 Task: Add Garden Of Life Organic Tea Tree Essential Oil to the cart.
Action: Mouse moved to (792, 296)
Screenshot: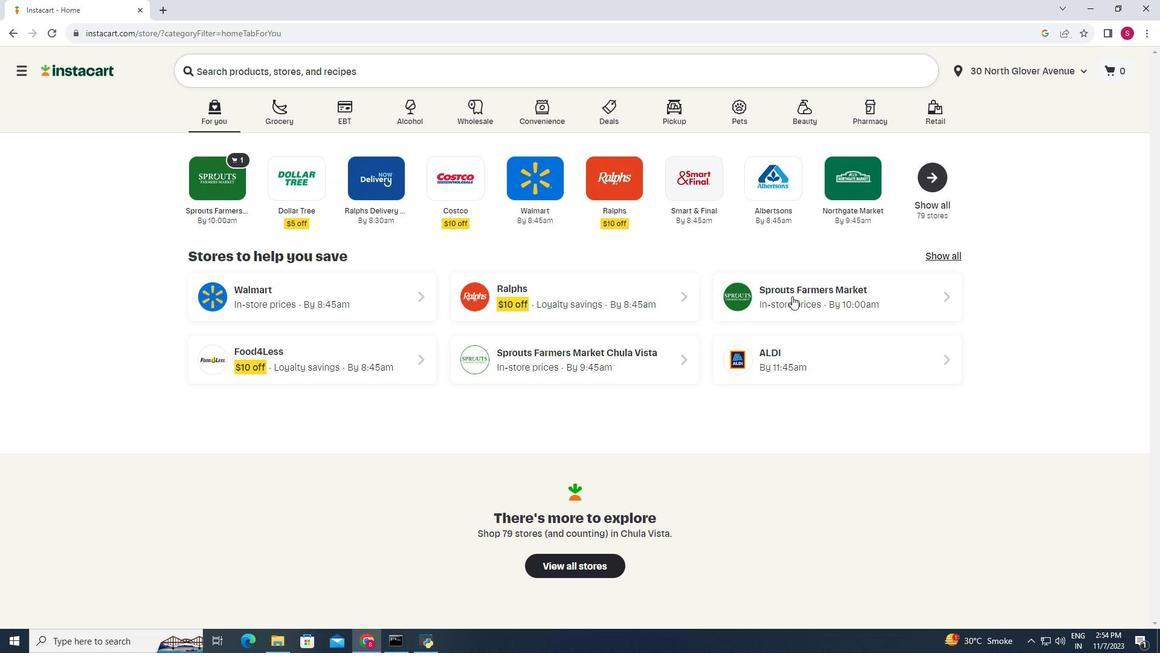
Action: Mouse pressed left at (792, 296)
Screenshot: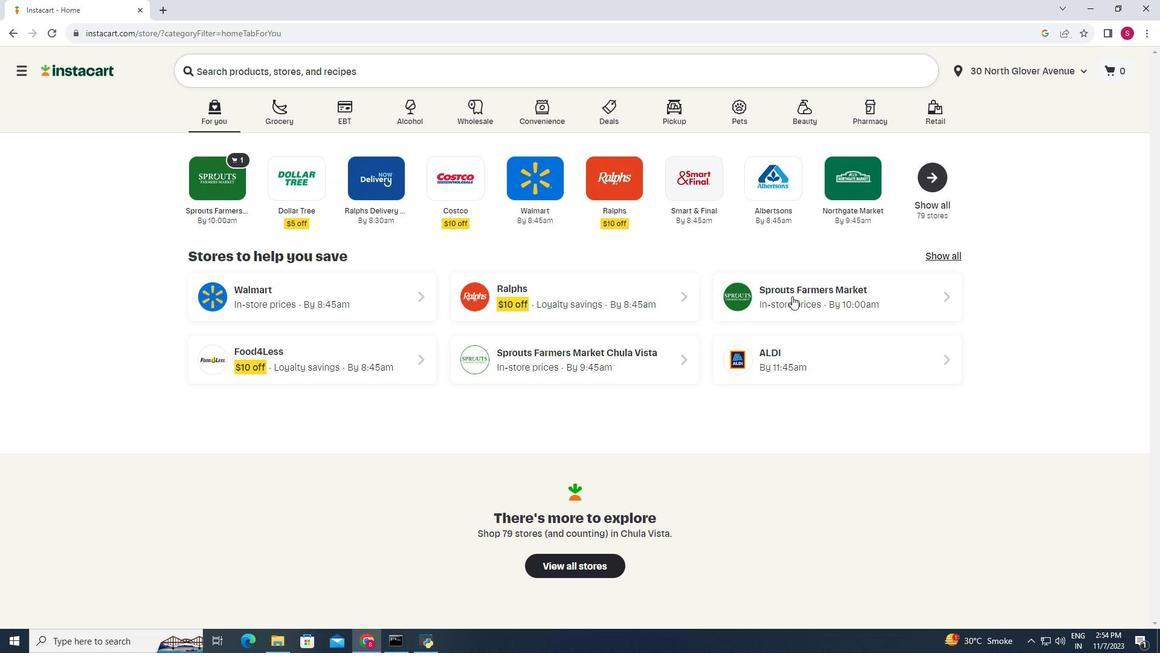 
Action: Mouse moved to (67, 405)
Screenshot: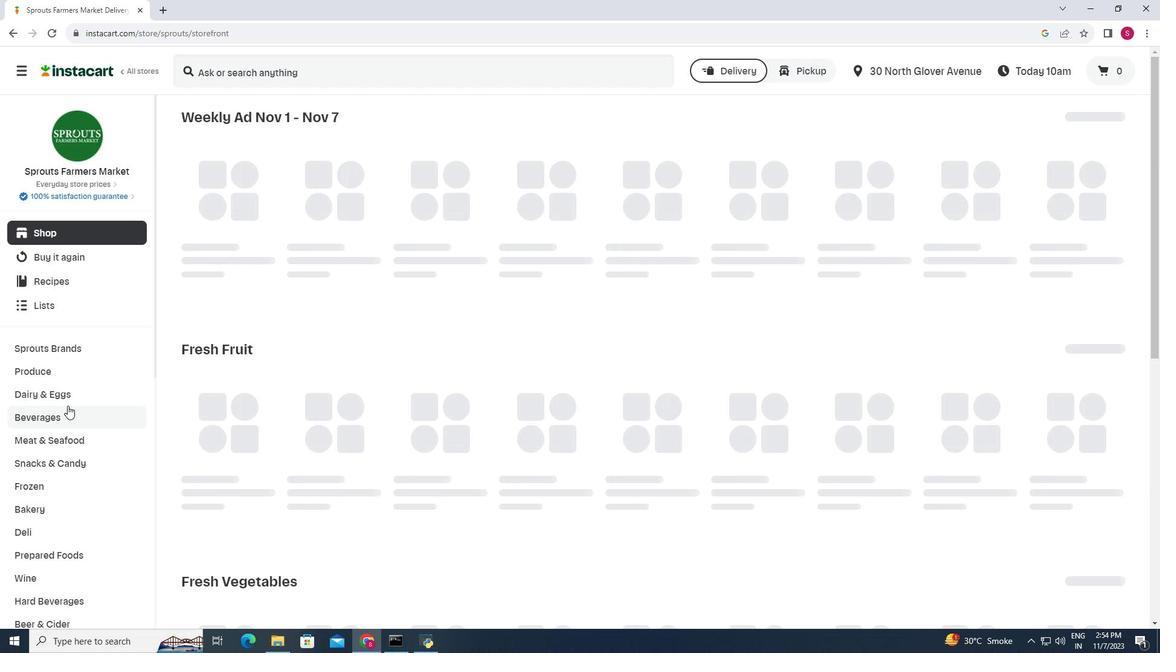 
Action: Mouse scrolled (67, 405) with delta (0, 0)
Screenshot: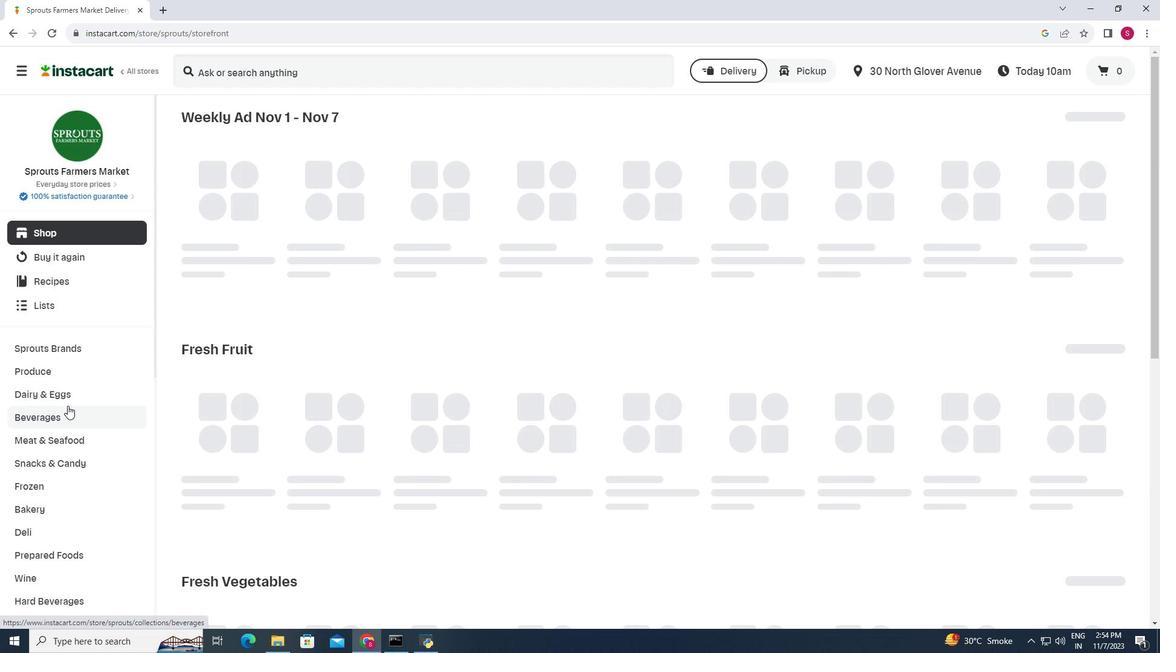 
Action: Mouse scrolled (67, 405) with delta (0, 0)
Screenshot: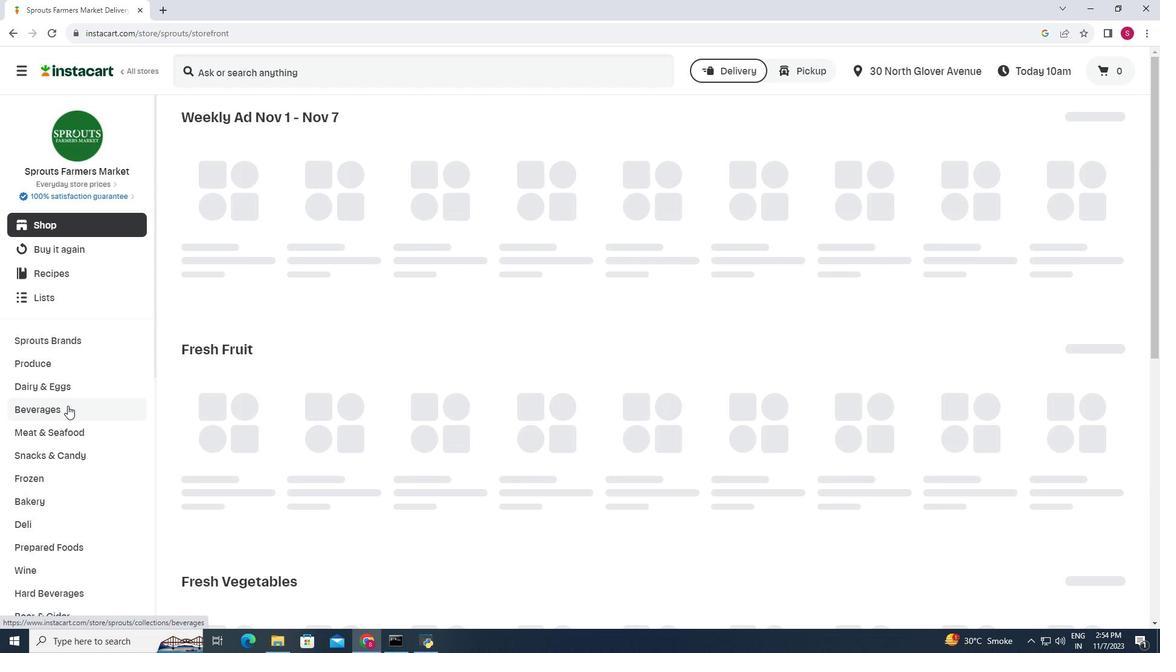 
Action: Mouse scrolled (67, 405) with delta (0, 0)
Screenshot: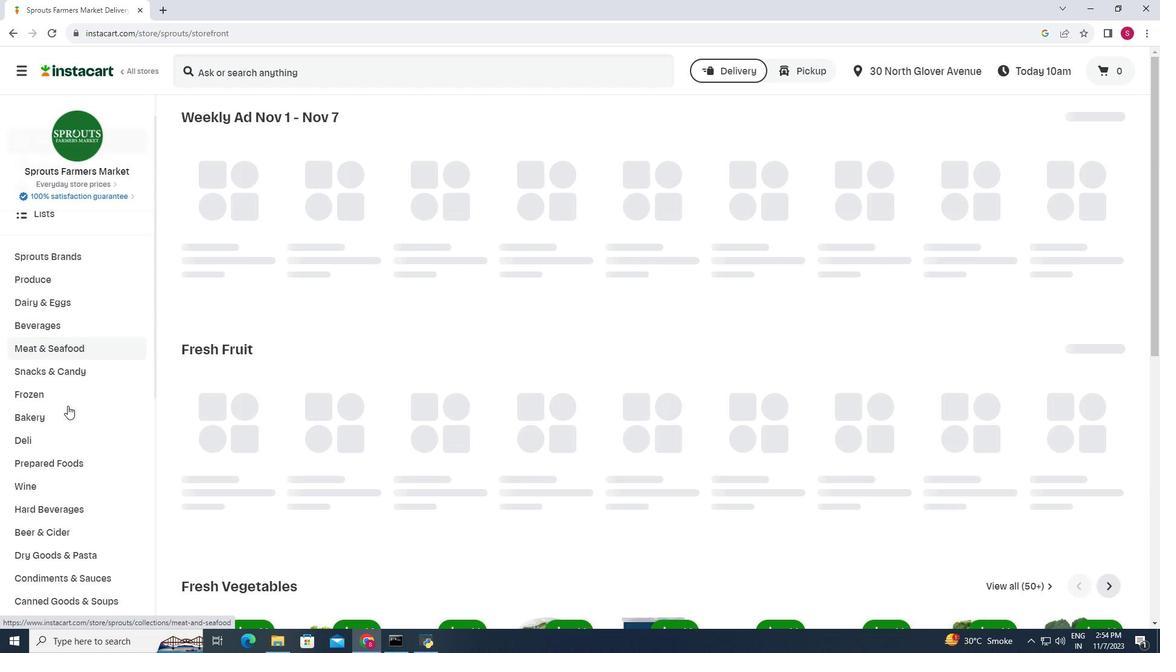 
Action: Mouse scrolled (67, 405) with delta (0, 0)
Screenshot: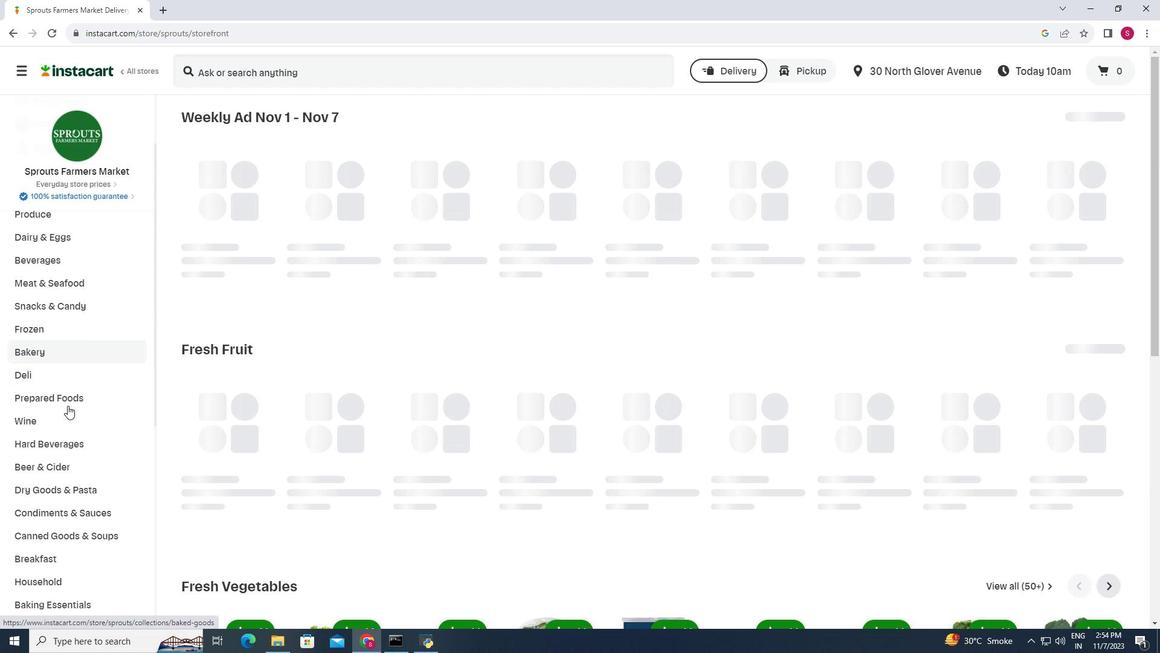 
Action: Mouse moved to (50, 500)
Screenshot: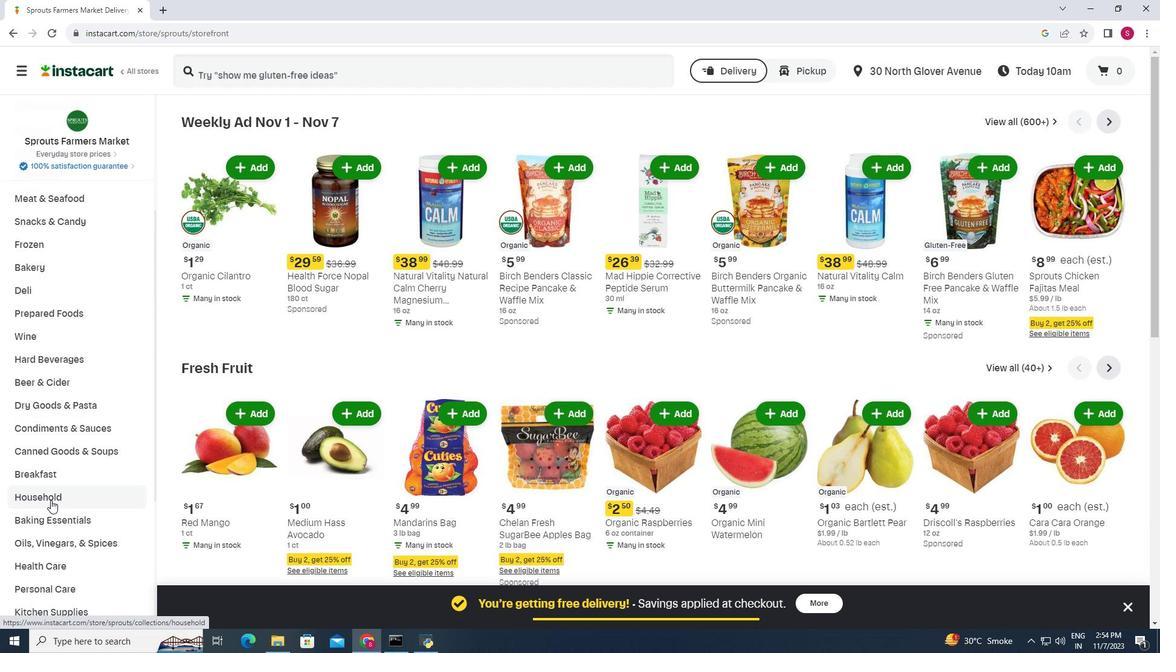 
Action: Mouse pressed left at (50, 500)
Screenshot: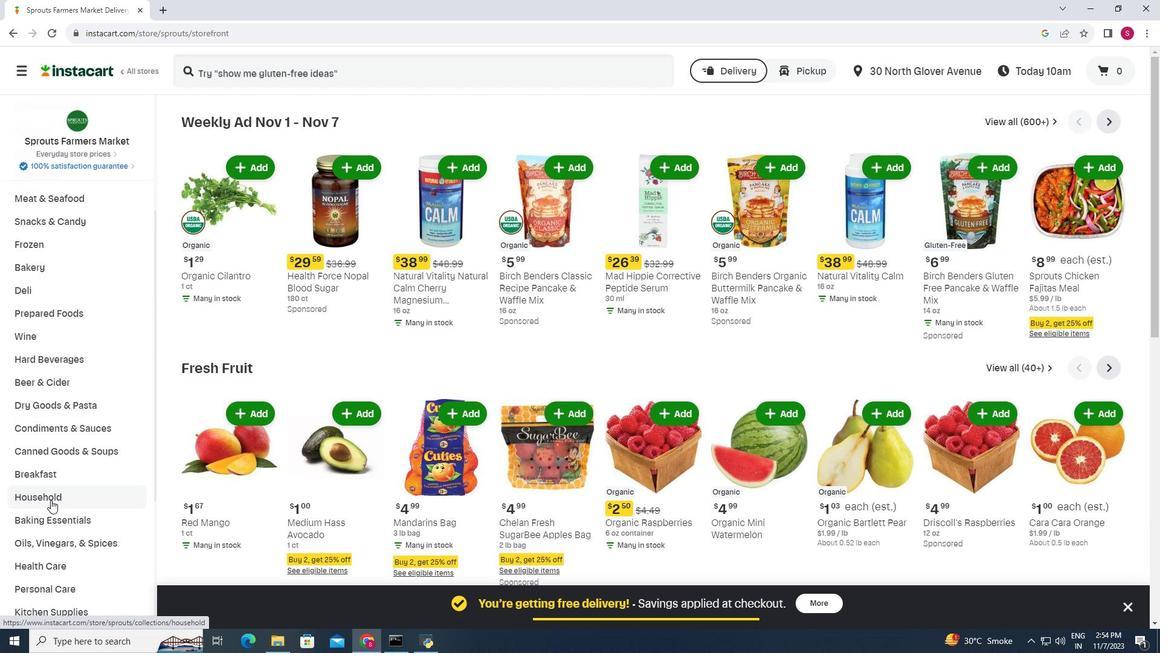 
Action: Mouse moved to (611, 155)
Screenshot: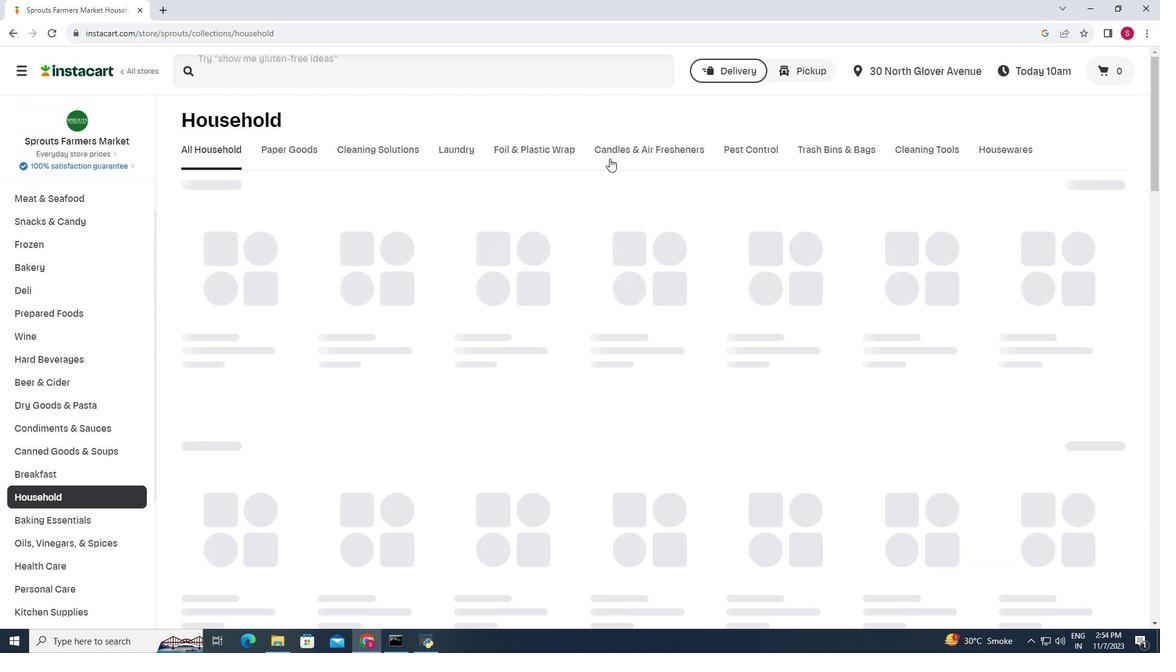 
Action: Mouse pressed left at (611, 155)
Screenshot: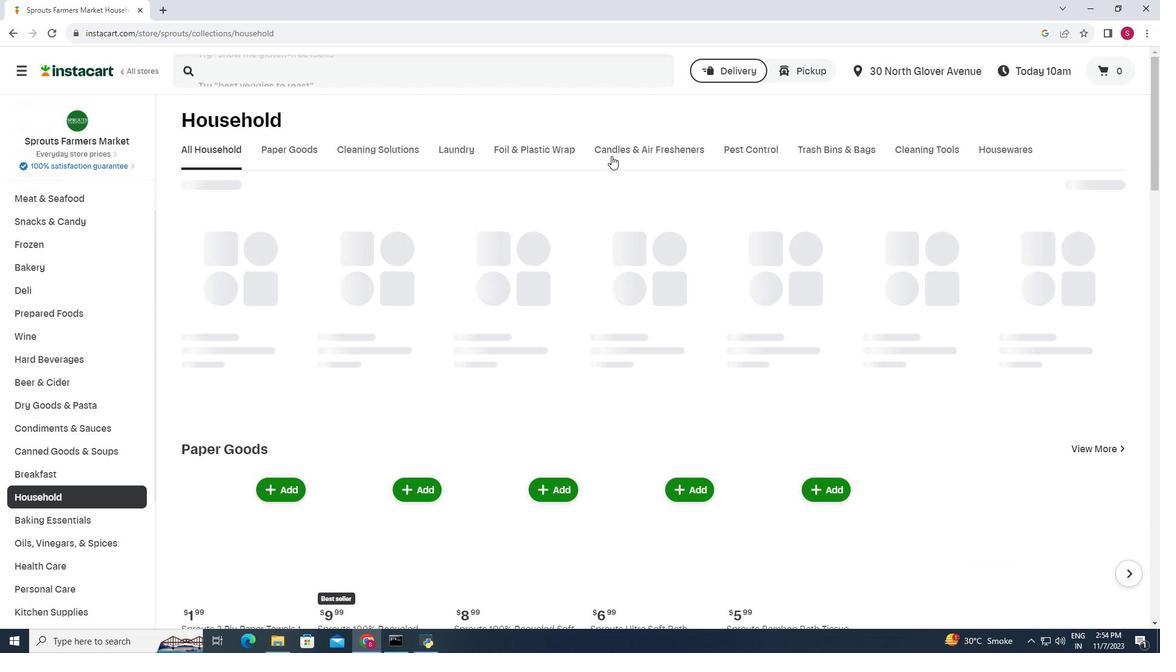 
Action: Mouse moved to (319, 68)
Screenshot: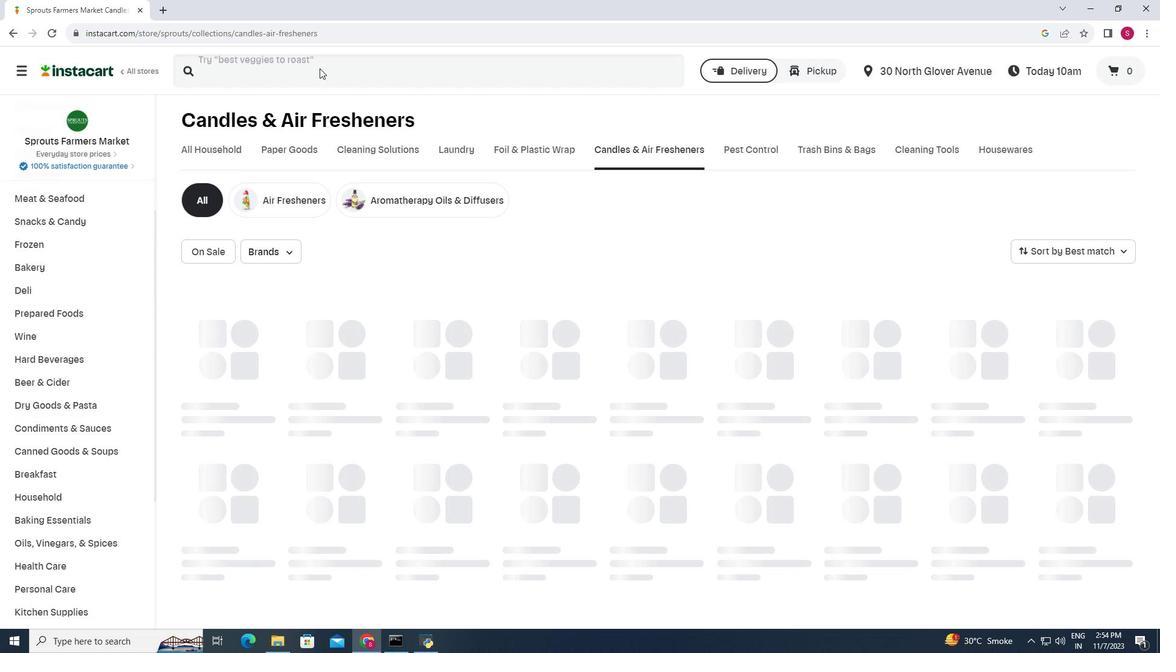 
Action: Mouse pressed left at (319, 68)
Screenshot: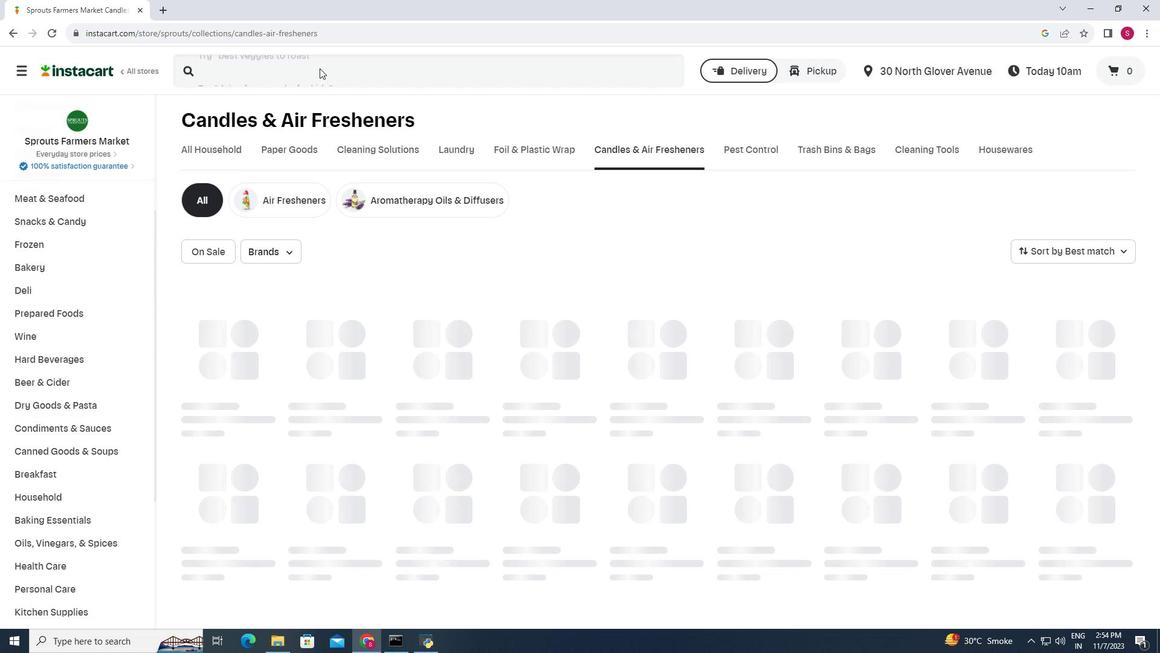 
Action: Mouse moved to (292, 81)
Screenshot: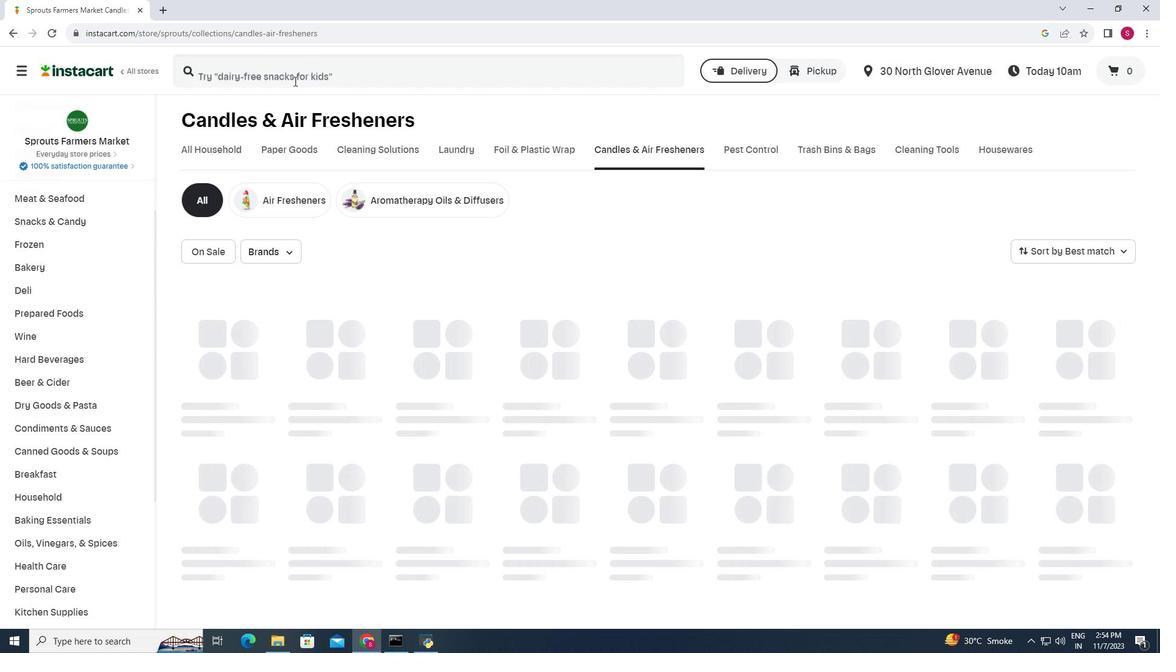 
Action: Mouse pressed left at (292, 81)
Screenshot: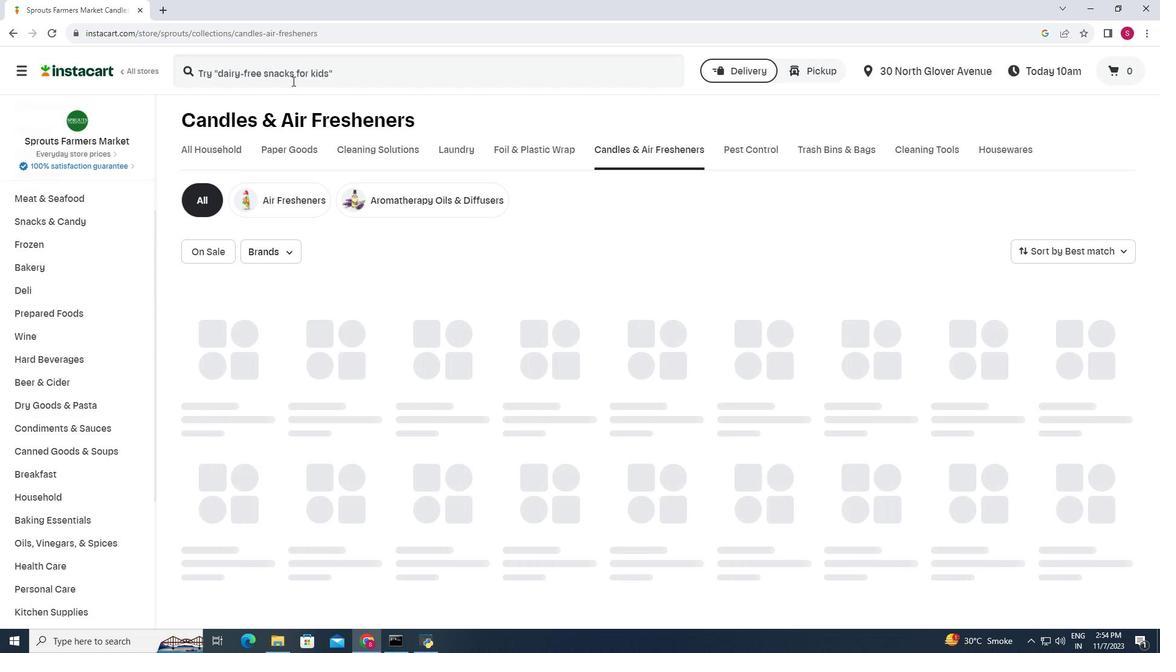 
Action: Mouse moved to (290, 73)
Screenshot: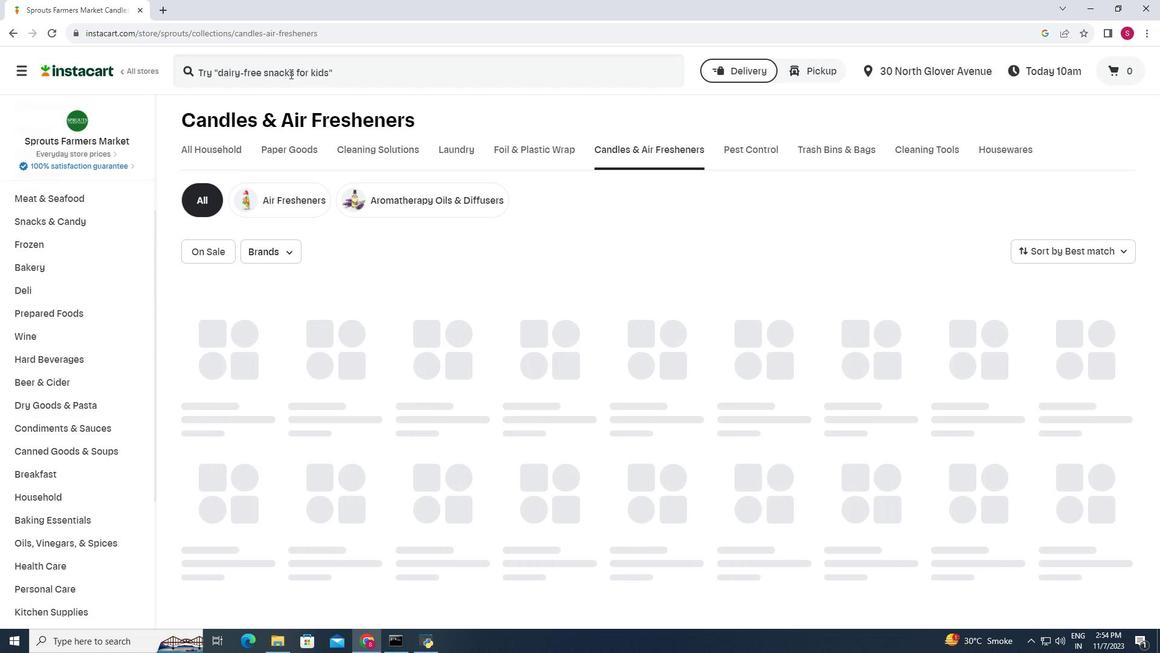 
Action: Mouse pressed left at (290, 73)
Screenshot: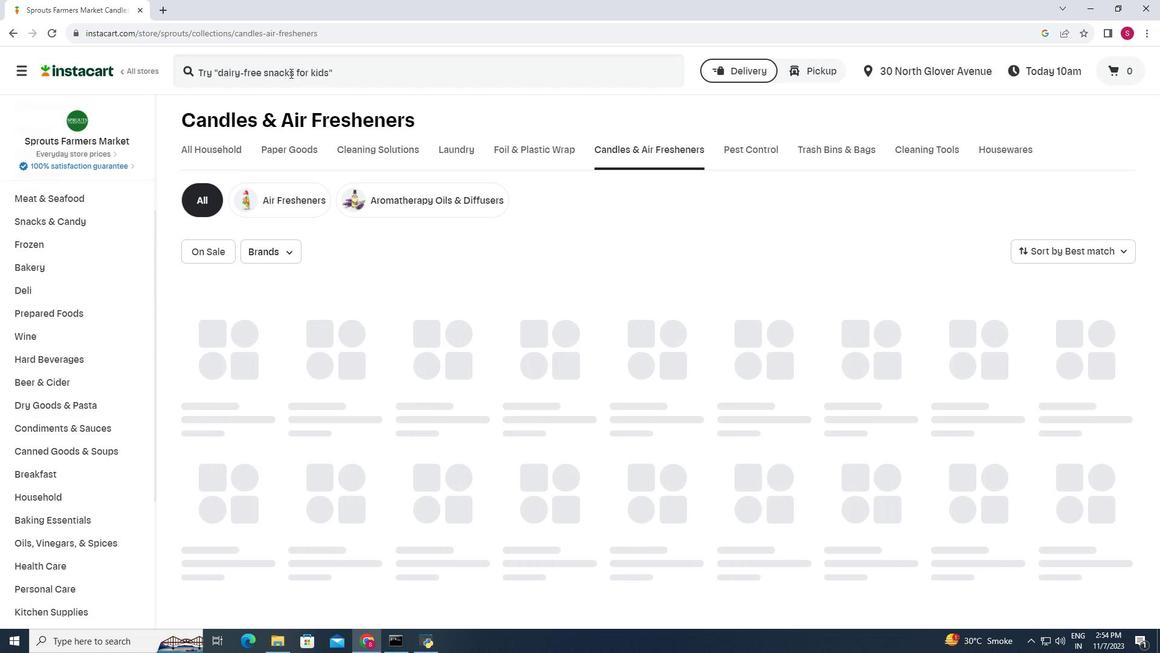 
Action: Key pressed <Key.shift>Garden<Key.space><Key.shift>Of<Key.space><Key.shift>Lid<Key.backspace>fe<Key.space><Key.shift>Organic<Key.space><Key.shift>Tea<Key.space><Key.shift><Key.shift>Tree<Key.space><Key.shift>Ese<Key.backspace>sential<Key.space><Key.shift>Oil<Key.enter>
Screenshot: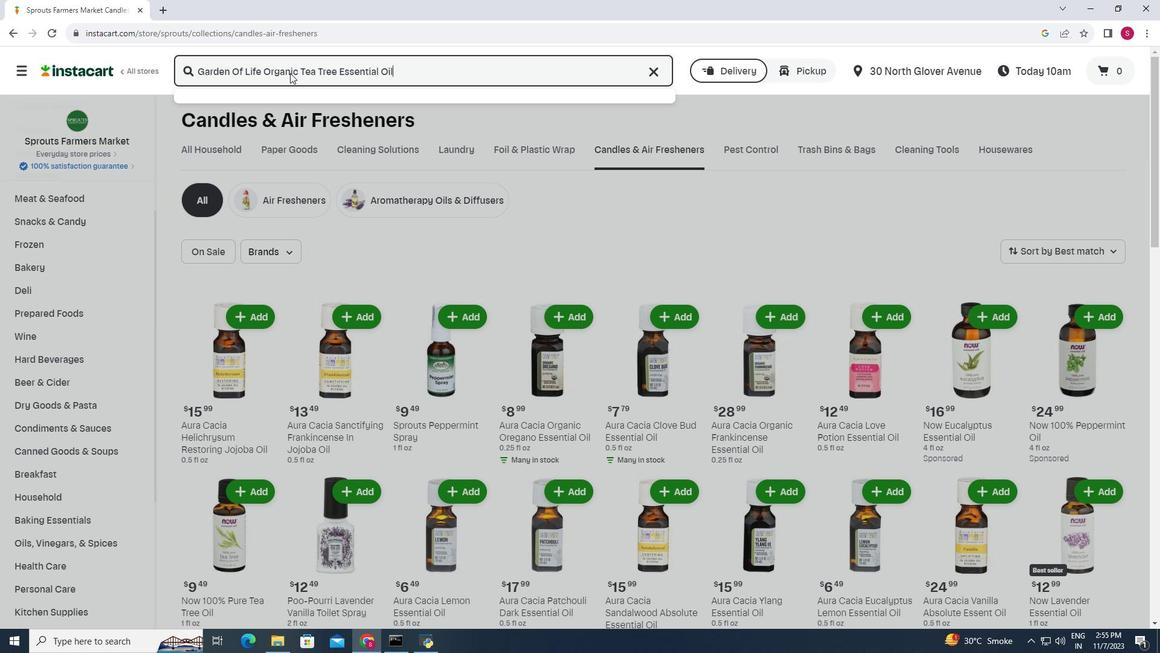 
Action: Mouse moved to (539, 170)
Screenshot: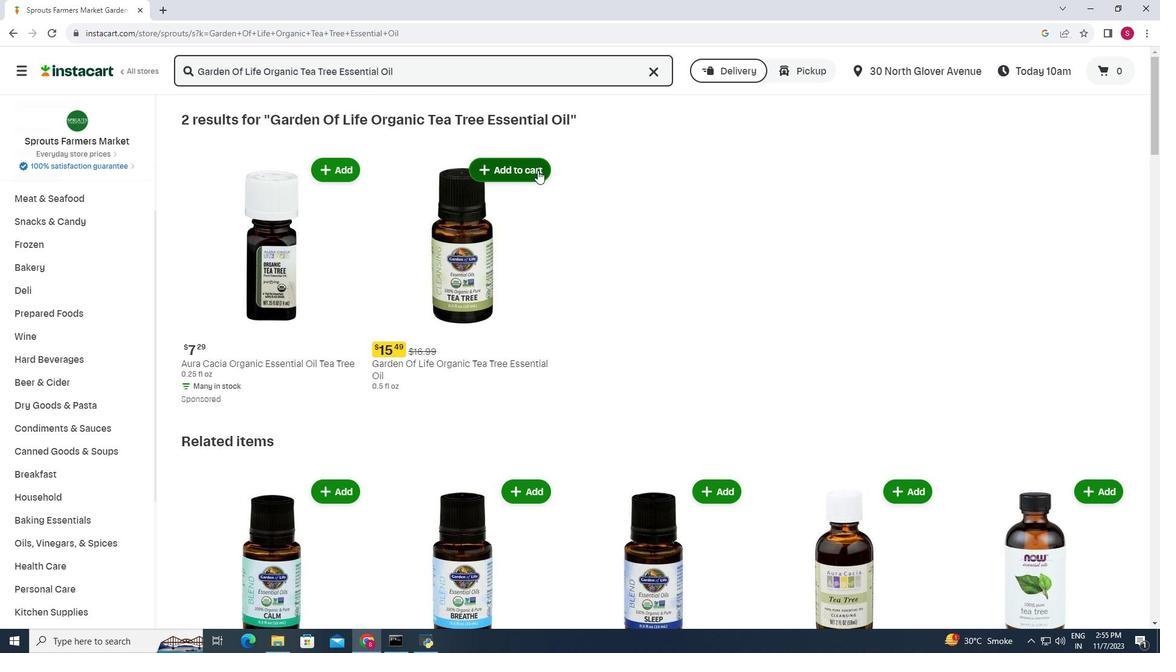 
Action: Mouse pressed left at (539, 170)
Screenshot: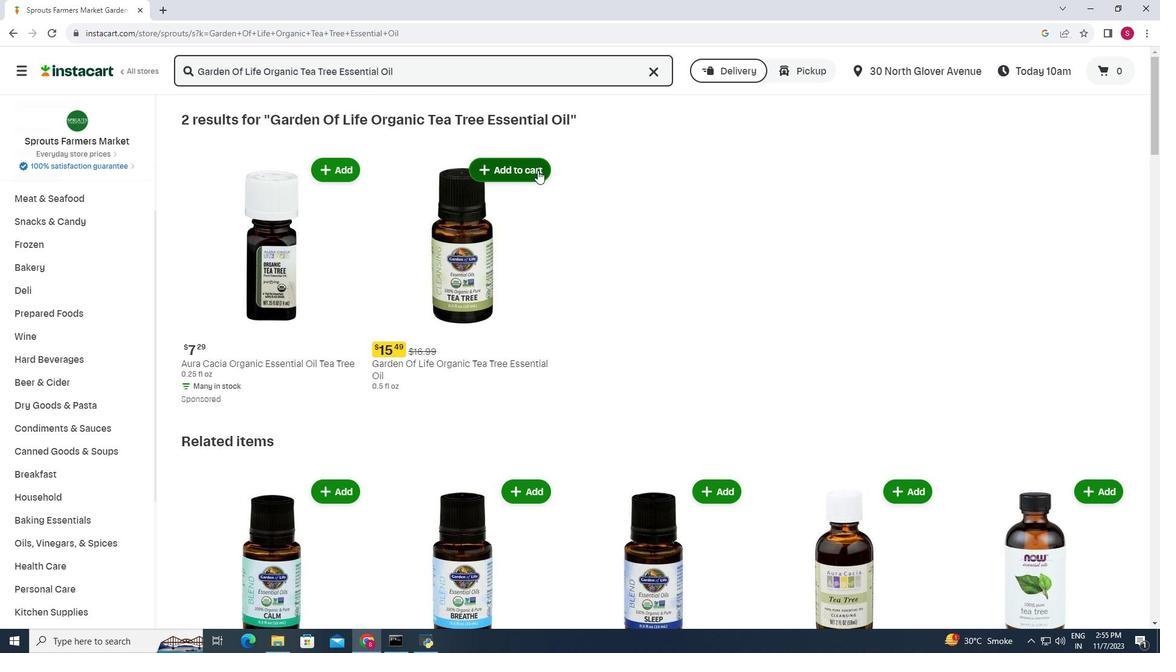 
Action: Mouse moved to (618, 177)
Screenshot: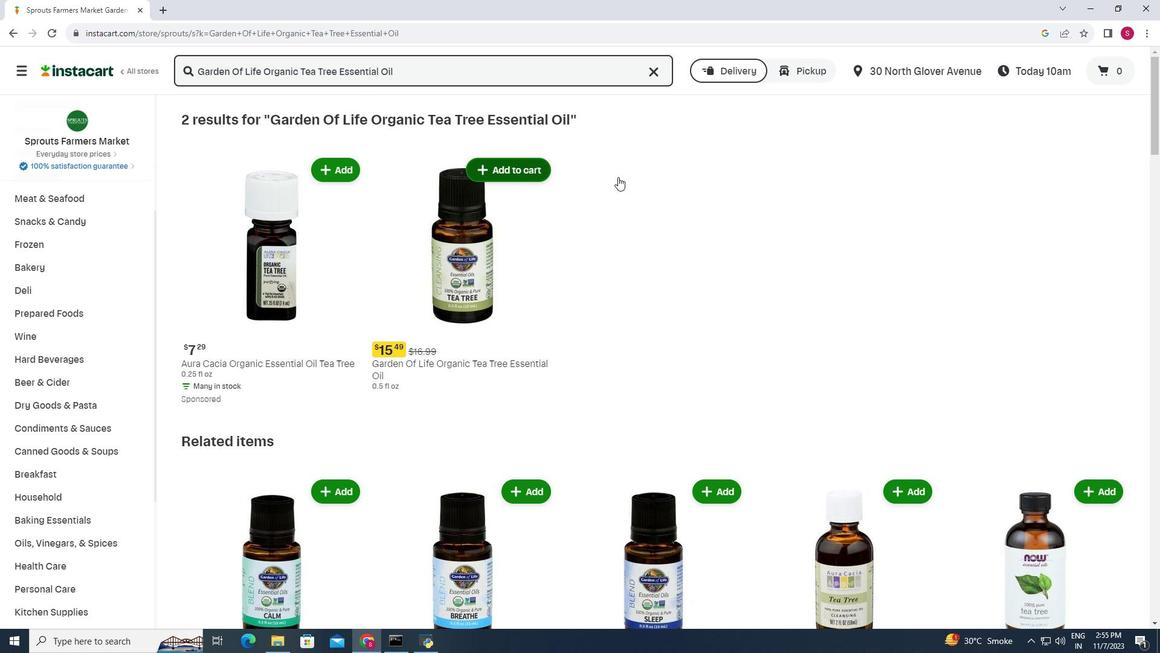 
